 Task: Create Card Data Privacy Policy Review in Board Product Launch Planning to Workspace Customer Analytics. Create Card Engineering Design Review in Board Employee Recognition and Rewards to Workspace Customer Analytics. Create Card Cybersecurity Audit in Board Content Marketing Content Repurposing and Optimization to Workspace Customer Analytics
Action: Mouse moved to (486, 145)
Screenshot: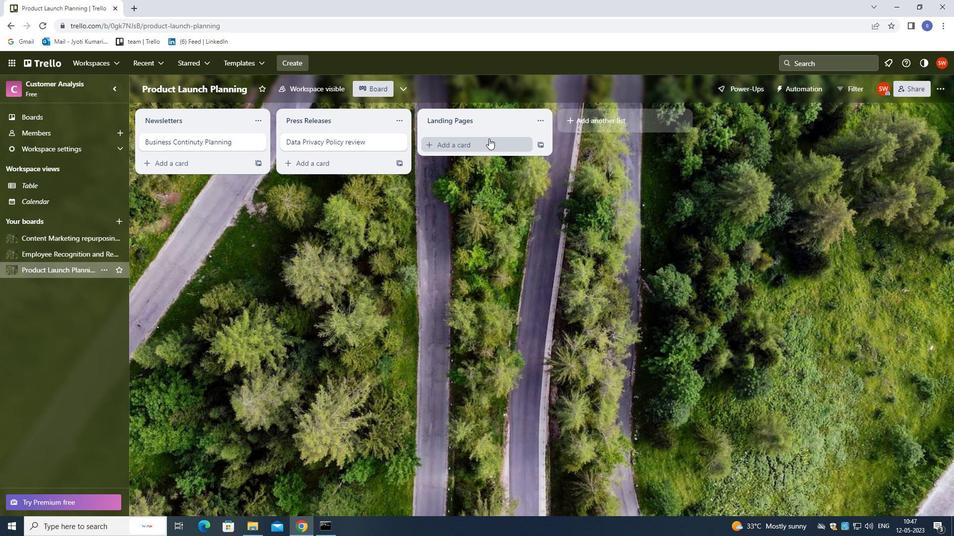 
Action: Mouse pressed left at (486, 145)
Screenshot: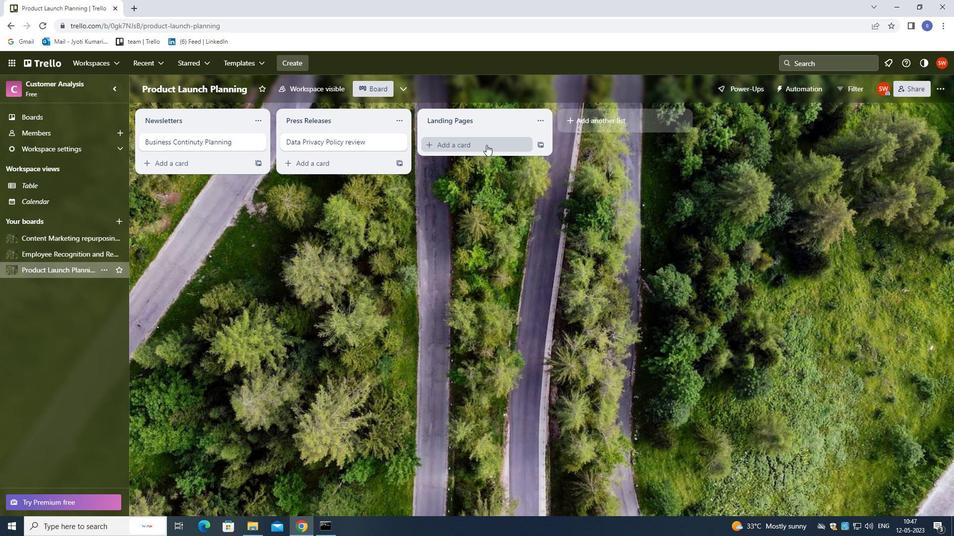 
Action: Key pressed <Key.shift>DATA<Key.space><Key.shift>PRIVACCY<Key.backspace><Key.backspace>Y<Key.space><Key.shift><Key.shift><Key.shift><Key.shift><Key.shift><Key.shift><Key.shift><Key.shift><Key.shift><Key.shift>POLICY<Key.space><Key.shift>REVIEW<Key.enter>
Screenshot: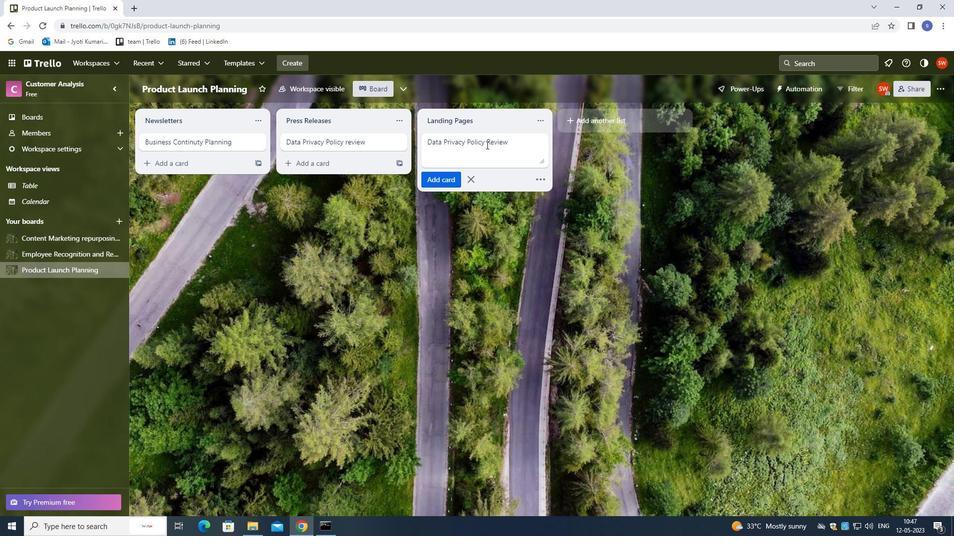 
Action: Mouse moved to (78, 250)
Screenshot: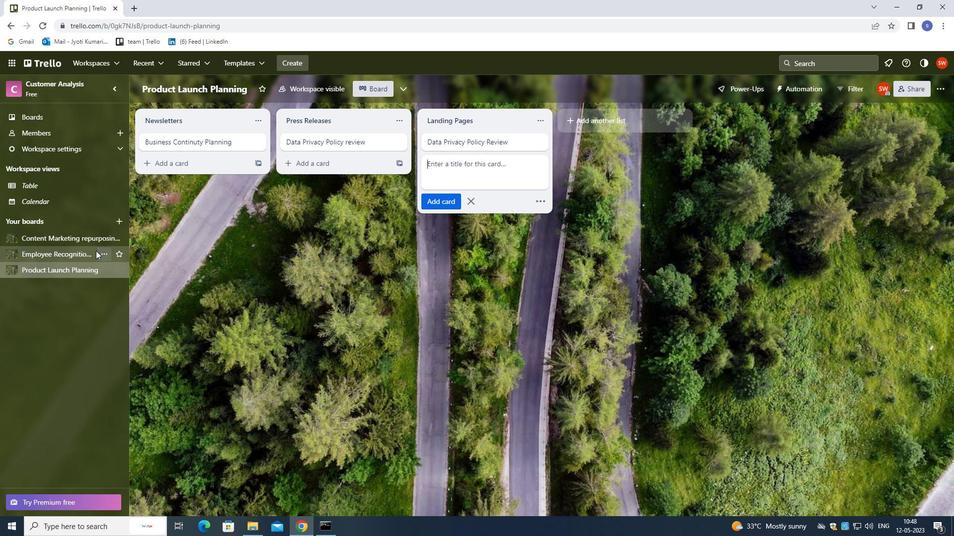 
Action: Mouse pressed left at (78, 250)
Screenshot: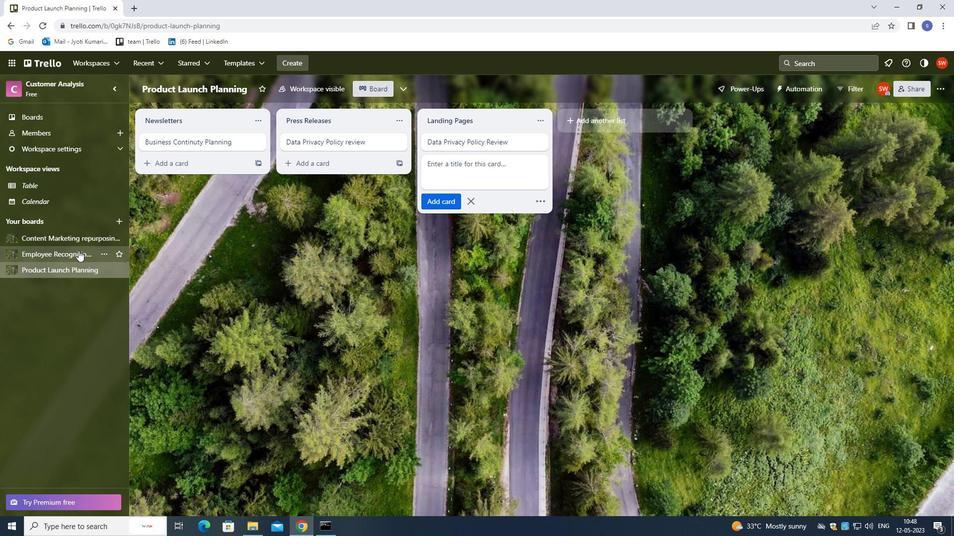 
Action: Mouse moved to (493, 146)
Screenshot: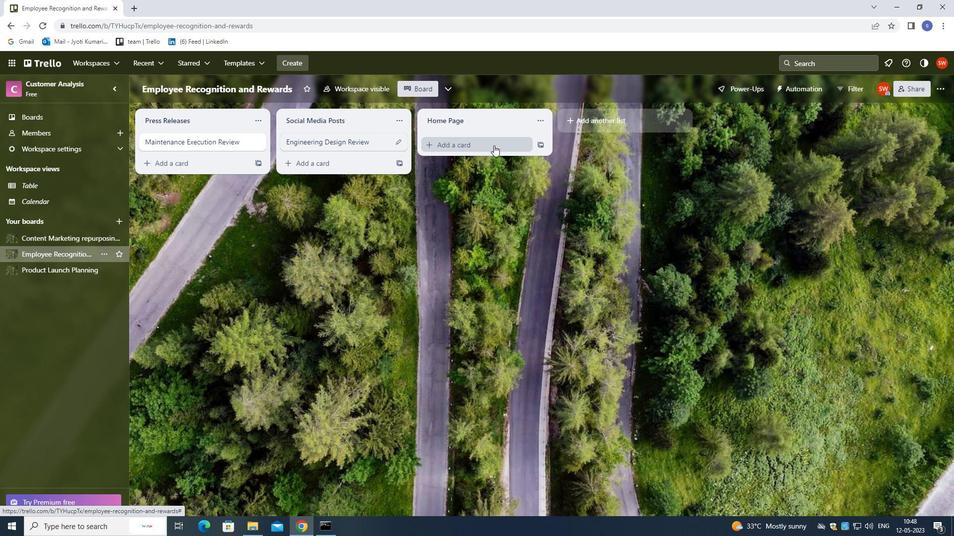
Action: Mouse pressed left at (493, 146)
Screenshot: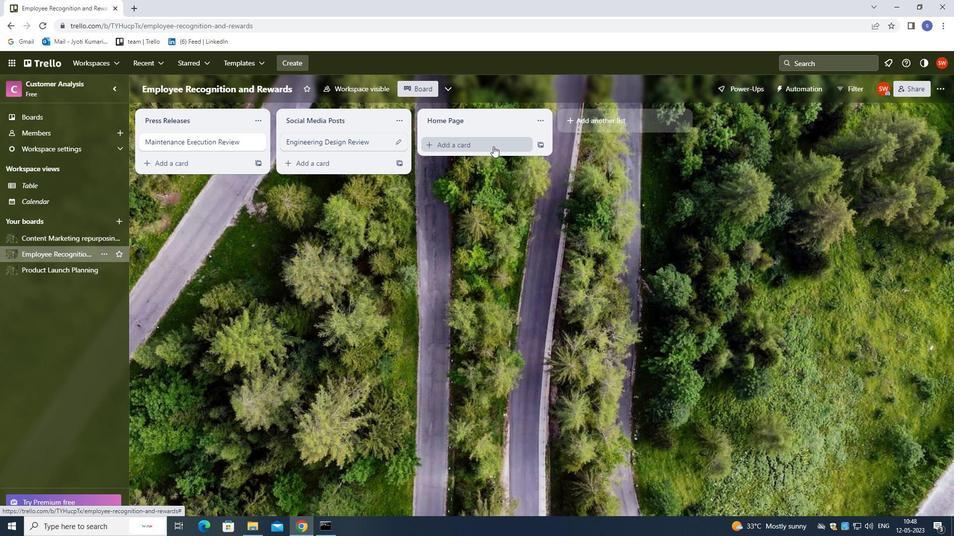 
Action: Key pressed <Key.shift>ENGINEERING<Key.space><Key.shift>DESIGN<Key.space><Key.shift>REVIEW<Key.enter>
Screenshot: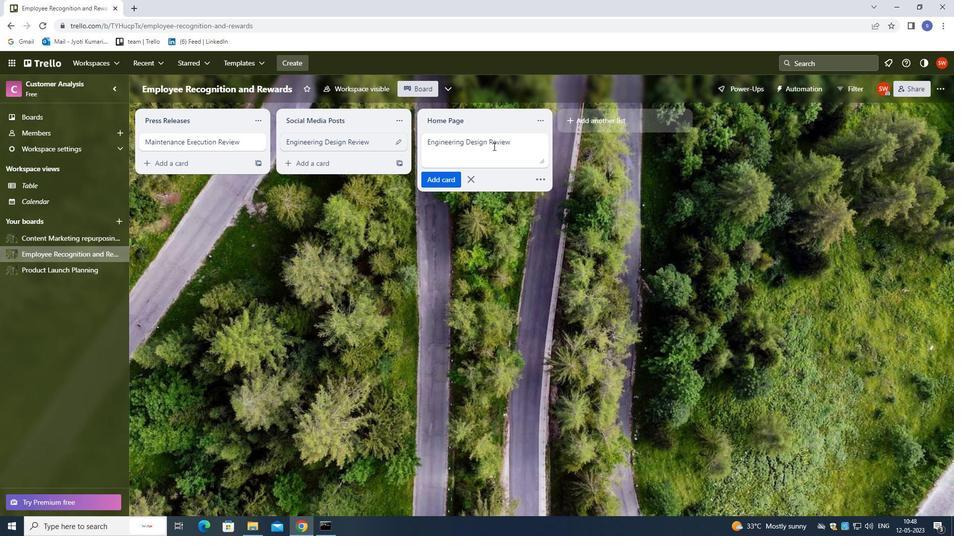 
Action: Mouse moved to (33, 237)
Screenshot: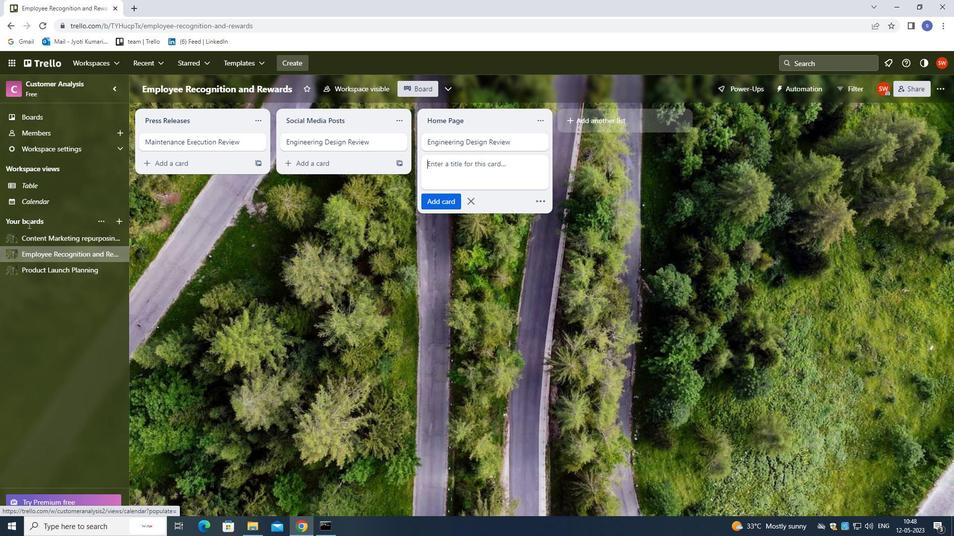 
Action: Mouse pressed left at (33, 237)
Screenshot: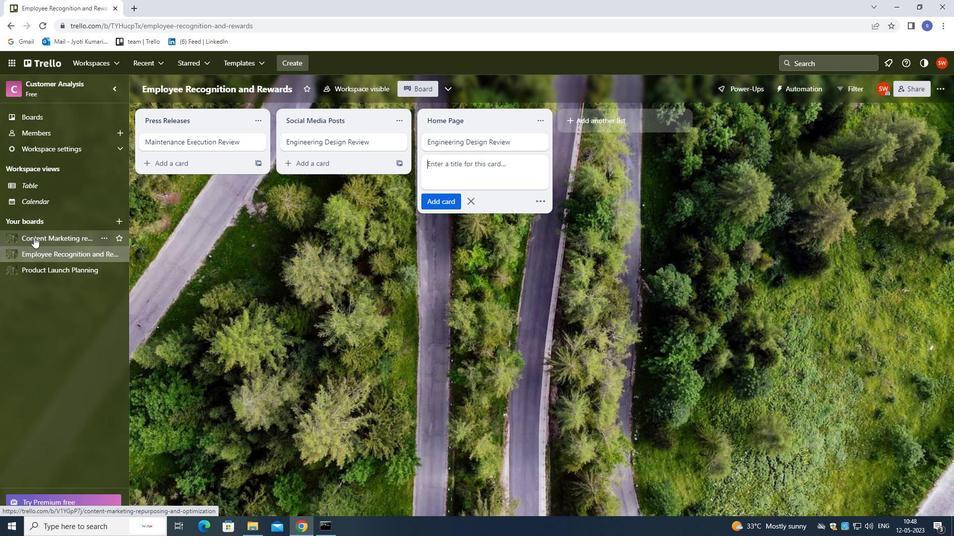 
Action: Mouse moved to (446, 144)
Screenshot: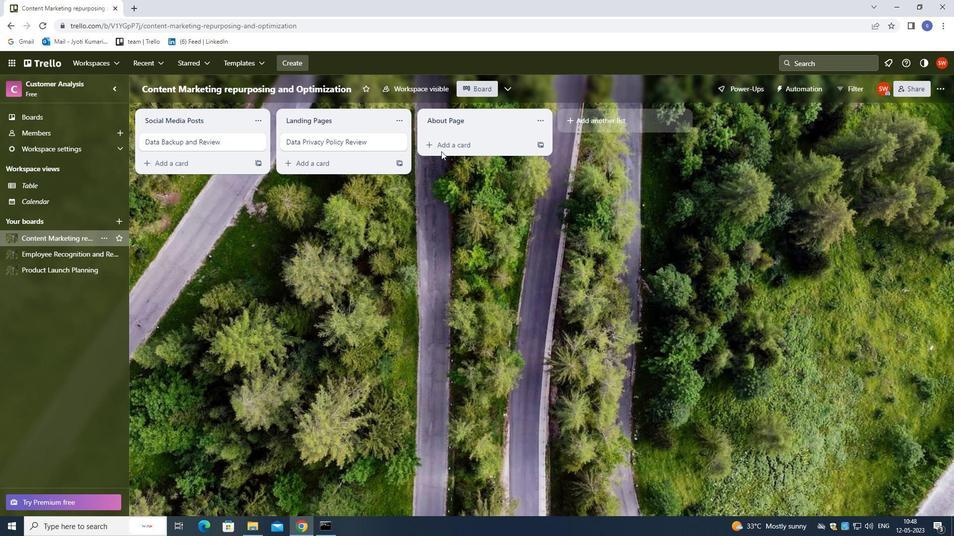 
Action: Mouse pressed left at (446, 144)
Screenshot: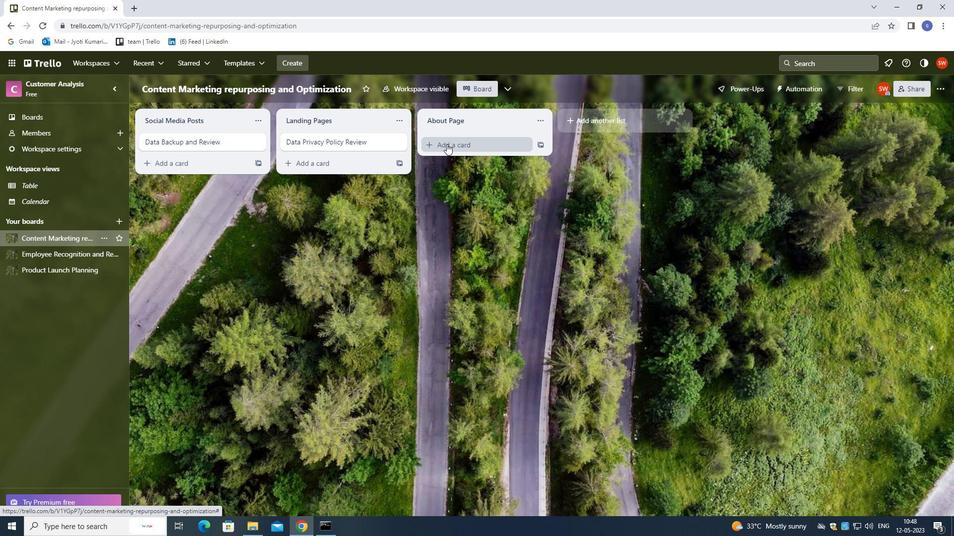 
Action: Mouse moved to (385, 104)
Screenshot: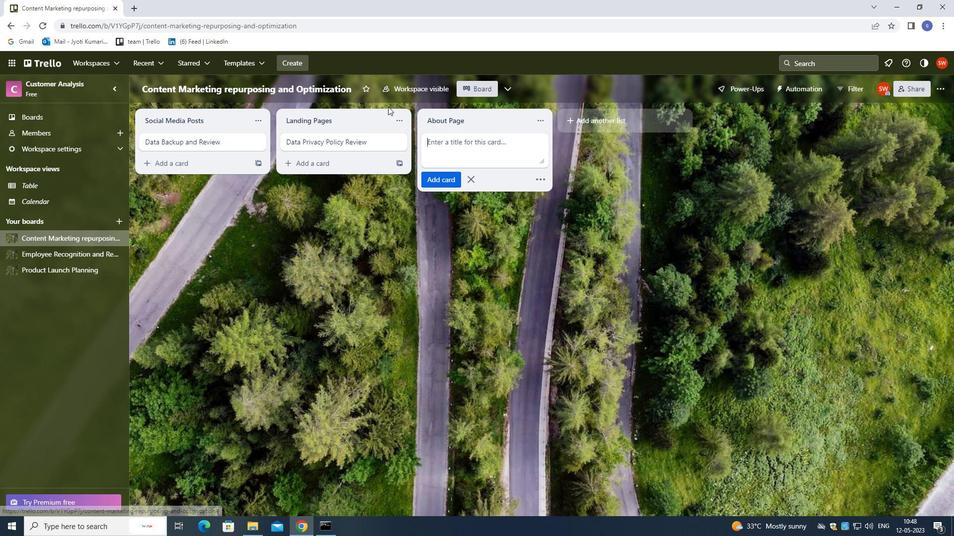 
Action: Key pressed <Key.shift><Key.shift><Key.shift><Key.shift><Key.shift><Key.shift><Key.shift><Key.shift>CYBERSECURITY<Key.space><Key.backspace><Key.backspace><Key.backspace><Key.backspace><Key.backspace><Key.backspace><Key.backspace><Key.backspace><Key.backspace><Key.backspace>R<Key.shift>SECURITY<Key.space><Key.backspace><Key.backspace><Key.backspace><Key.backspace><Key.backspace><Key.backspace><Key.backspace><Key.backspace><Key.backspace><Key.backspace>RSECURITY<Key.space><Key.shift>AUDIT<Key.enter>
Screenshot: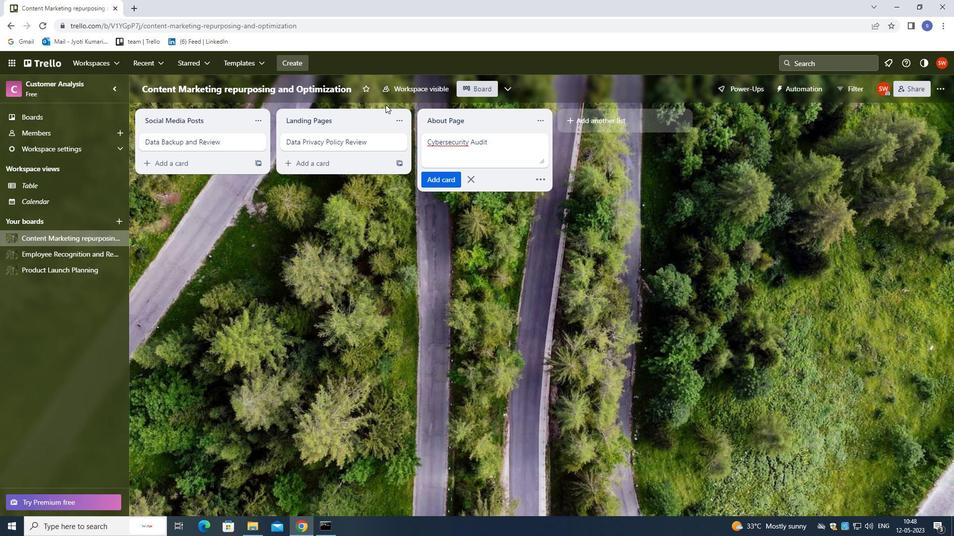 
